 Task: Set a reminder to update your computer software on the 22nd at 4:00 PM.
Action: Mouse moved to (54, 221)
Screenshot: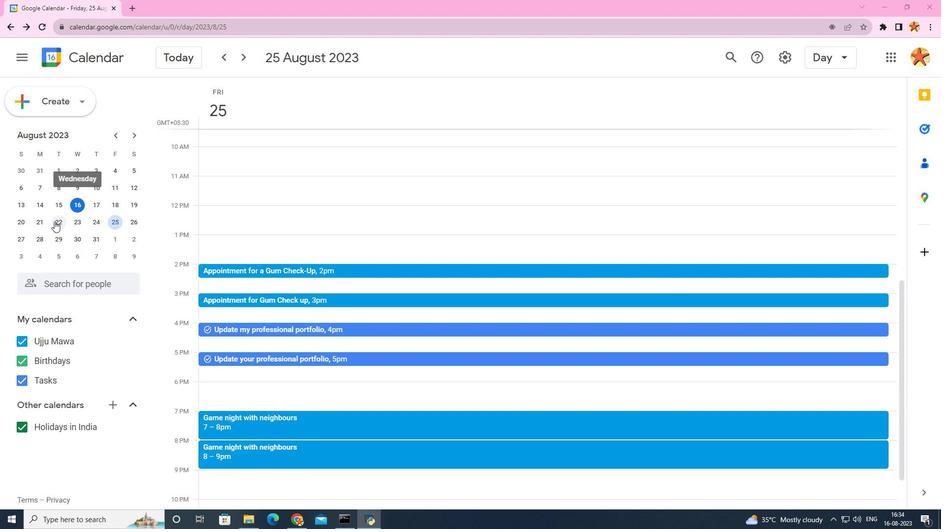 
Action: Mouse pressed left at (54, 221)
Screenshot: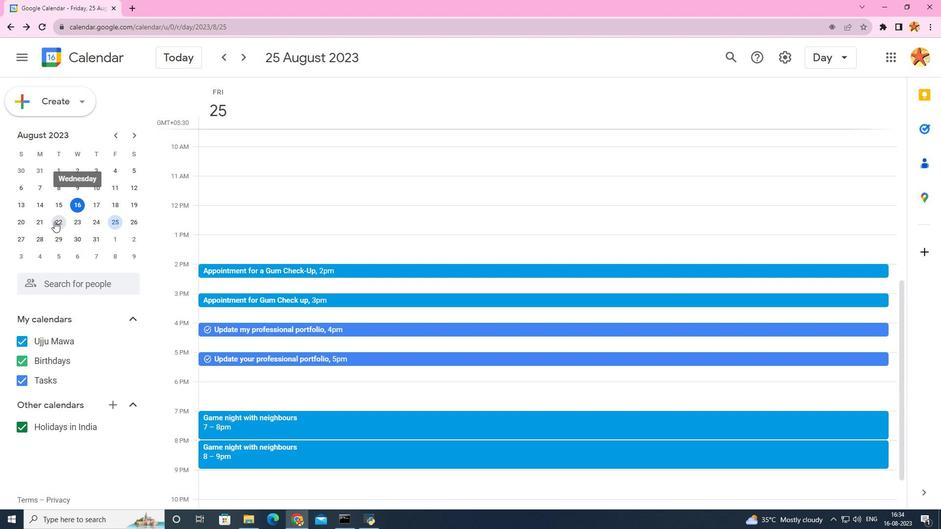 
Action: Mouse moved to (213, 340)
Screenshot: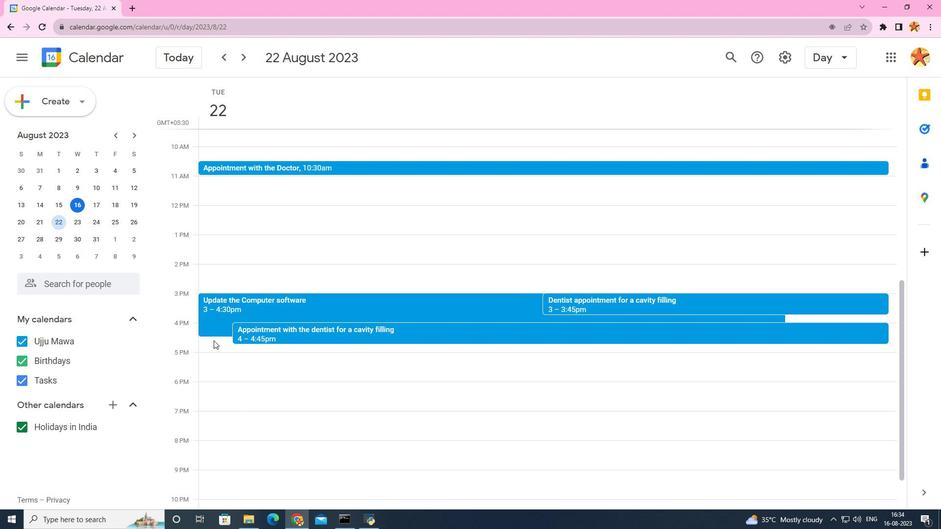 
Action: Mouse pressed left at (213, 340)
Screenshot: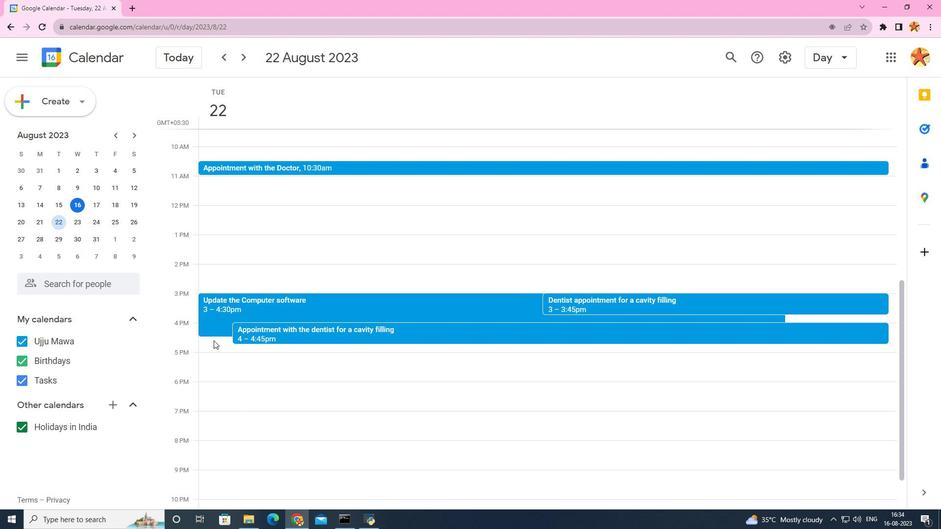 
Action: Mouse moved to (534, 231)
Screenshot: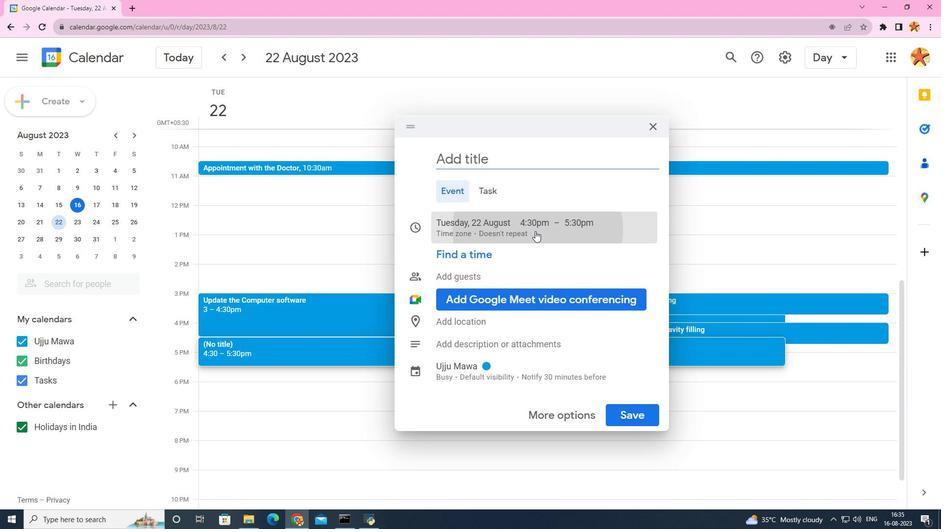 
Action: Mouse pressed left at (534, 231)
Screenshot: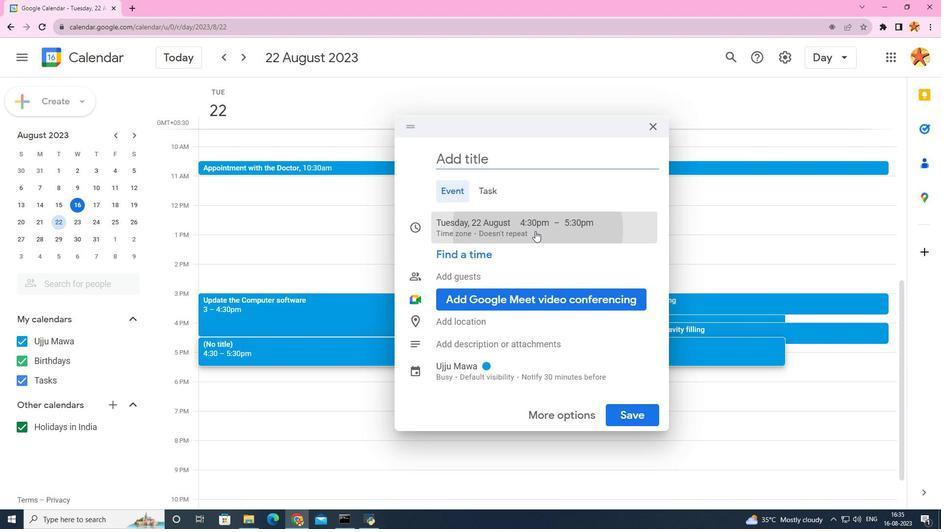 
Action: Mouse moved to (541, 221)
Screenshot: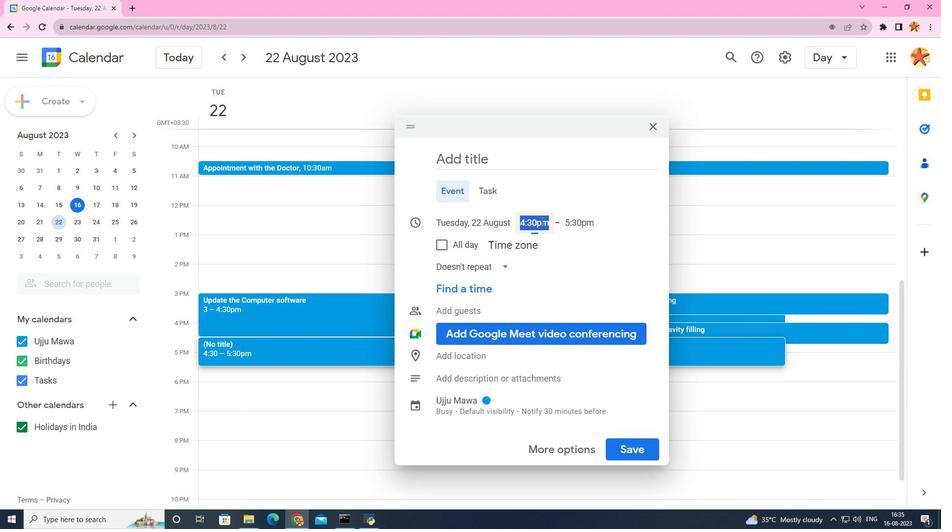 
Action: Mouse pressed left at (541, 221)
Screenshot: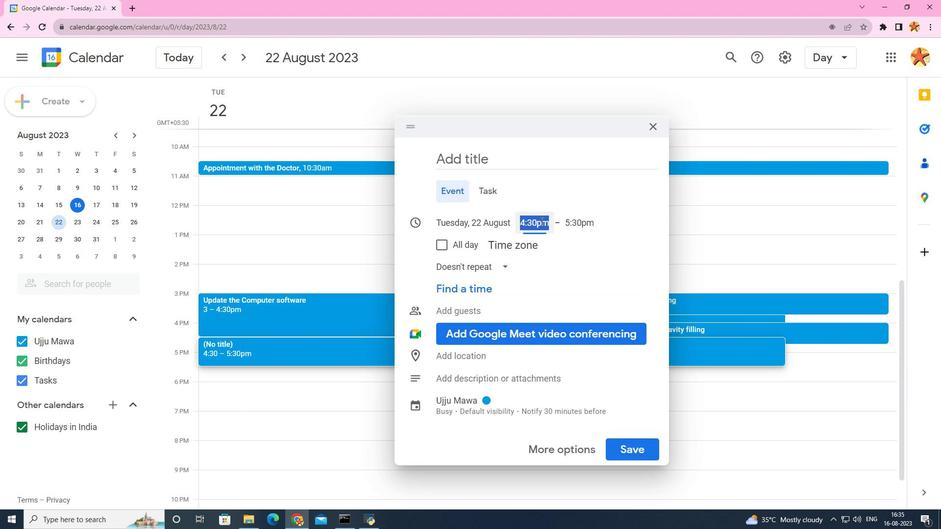 
Action: Mouse moved to (548, 250)
Screenshot: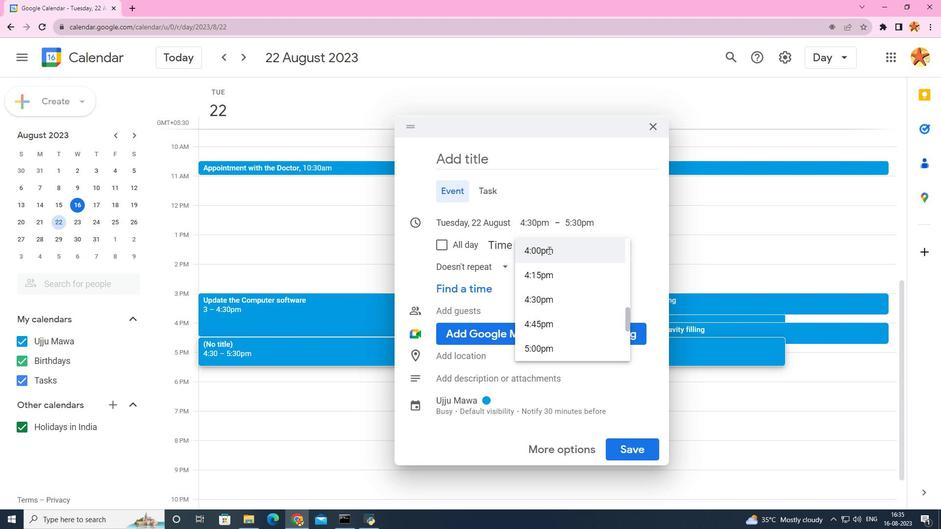
Action: Mouse pressed left at (548, 250)
Screenshot: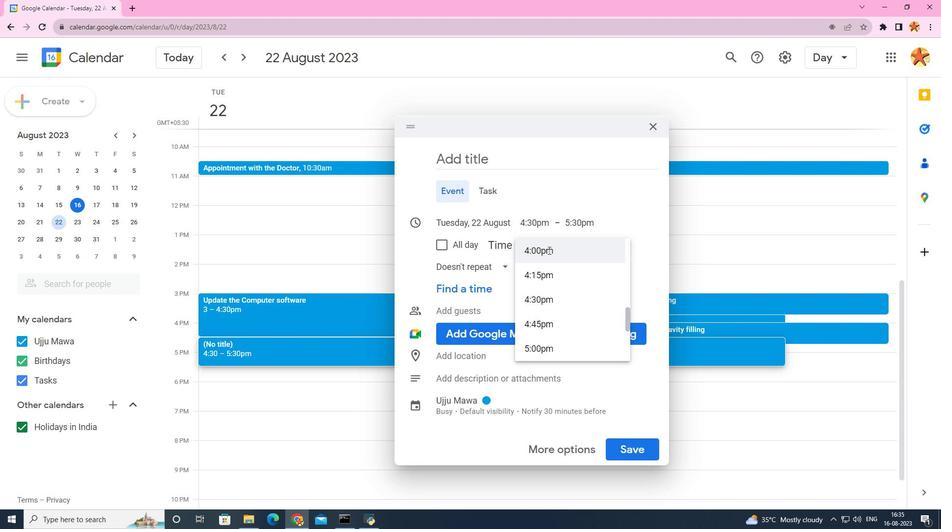 
Action: Mouse moved to (460, 159)
Screenshot: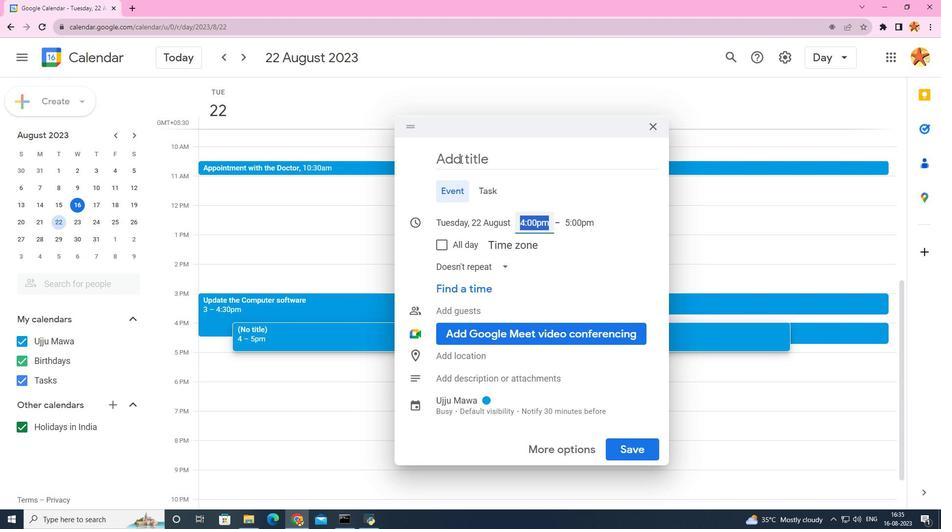 
Action: Mouse pressed left at (460, 159)
Screenshot: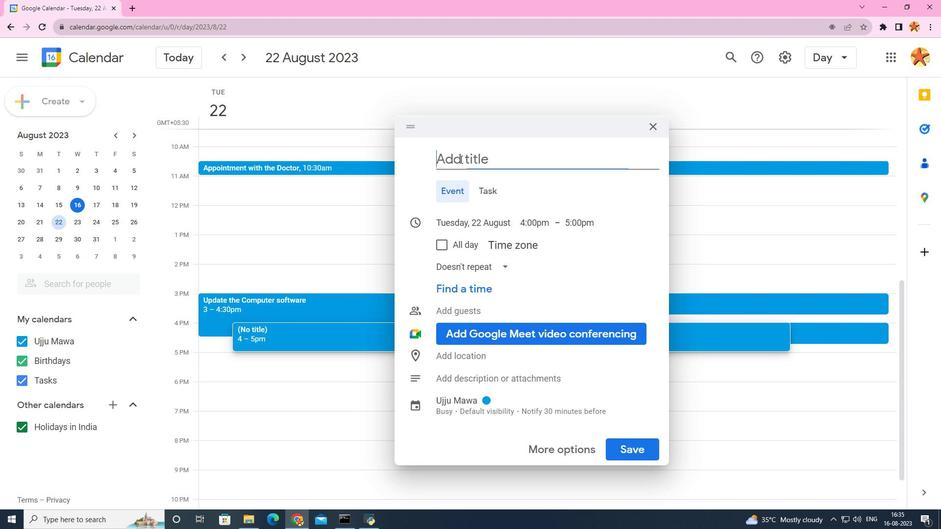 
Action: Key pressed <Key.caps_lock>U<Key.caps_lock>pdate<Key.space><Key.caps_lock>C<Key.caps_lock>omput
Screenshot: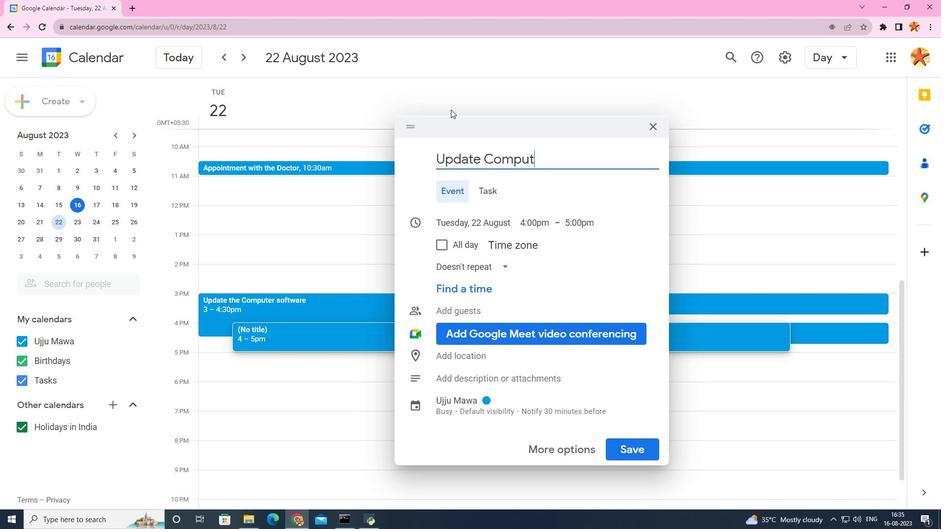 
Action: Mouse moved to (451, 109)
Screenshot: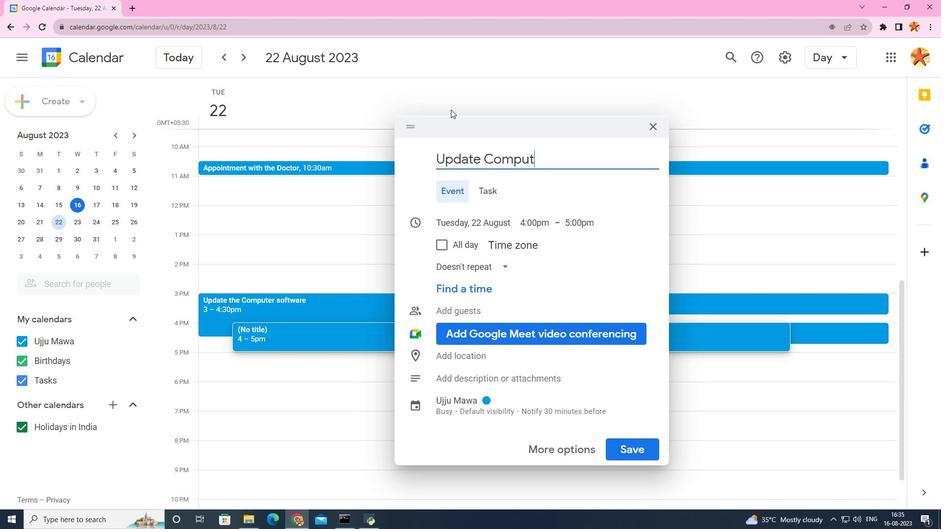 
Action: Key pressed er<Key.space>
Screenshot: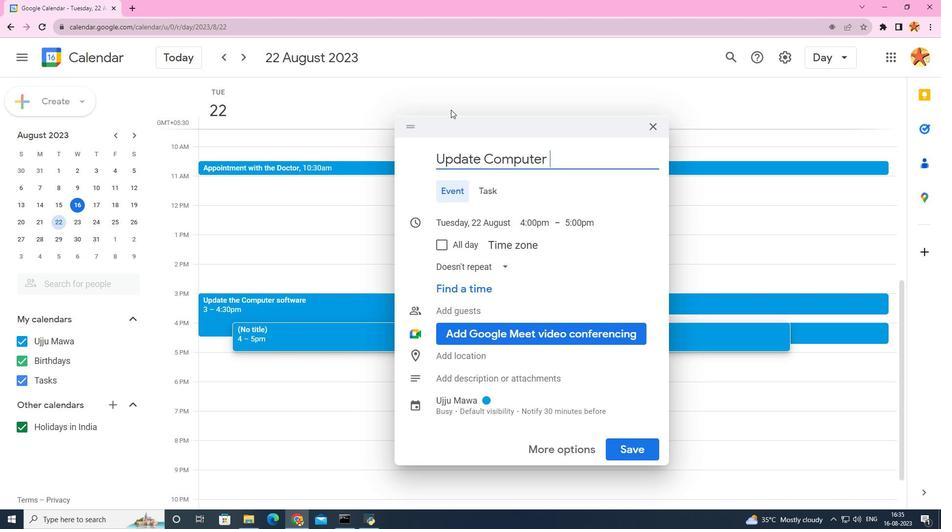 
Action: Mouse moved to (423, 118)
Screenshot: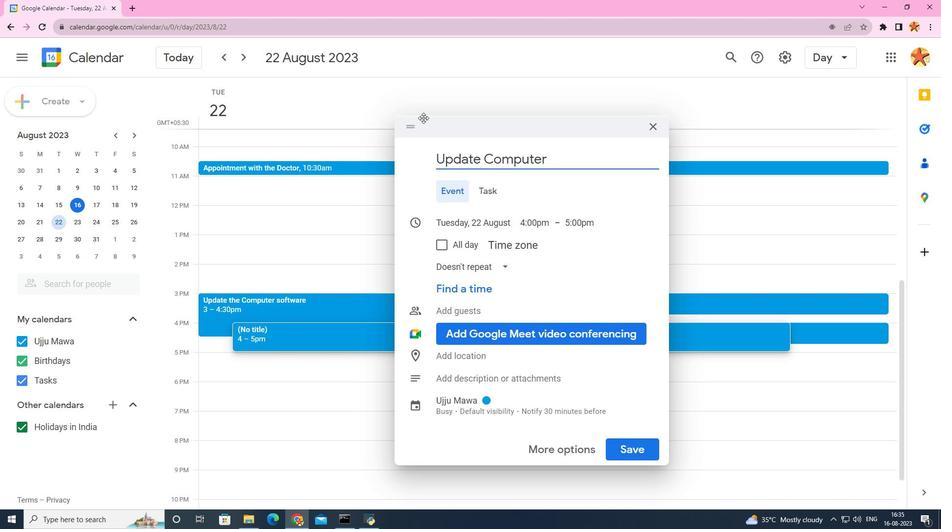 
Action: Key pressed software
Screenshot: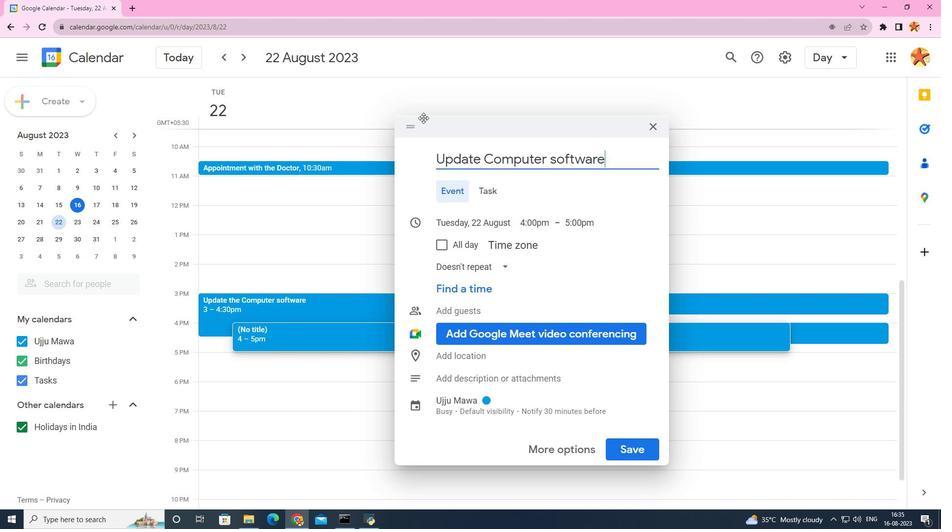 
Action: Mouse moved to (587, 225)
Screenshot: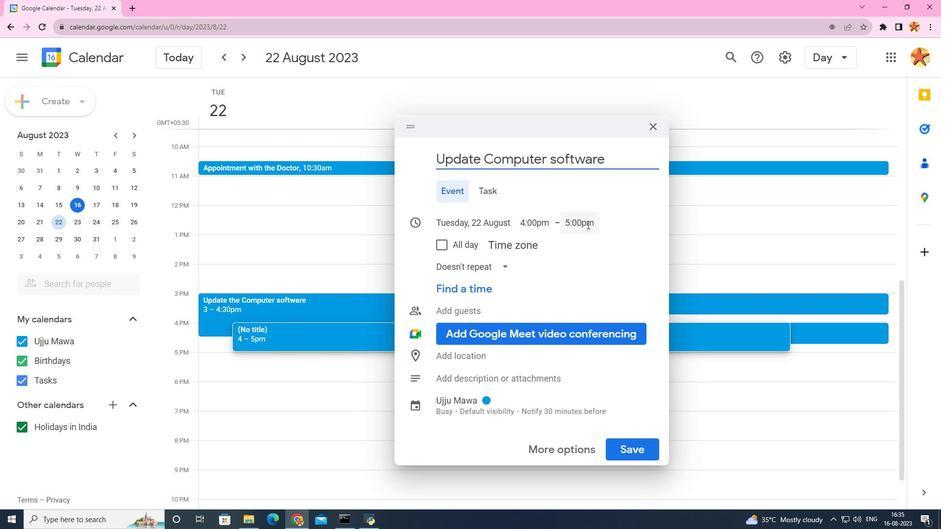 
Action: Mouse pressed left at (587, 225)
Screenshot: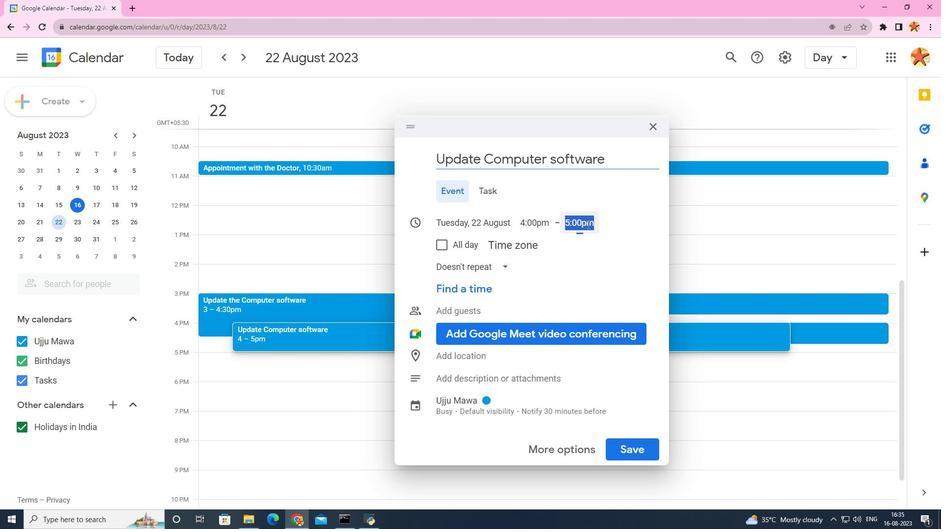 
Action: Mouse moved to (605, 256)
Screenshot: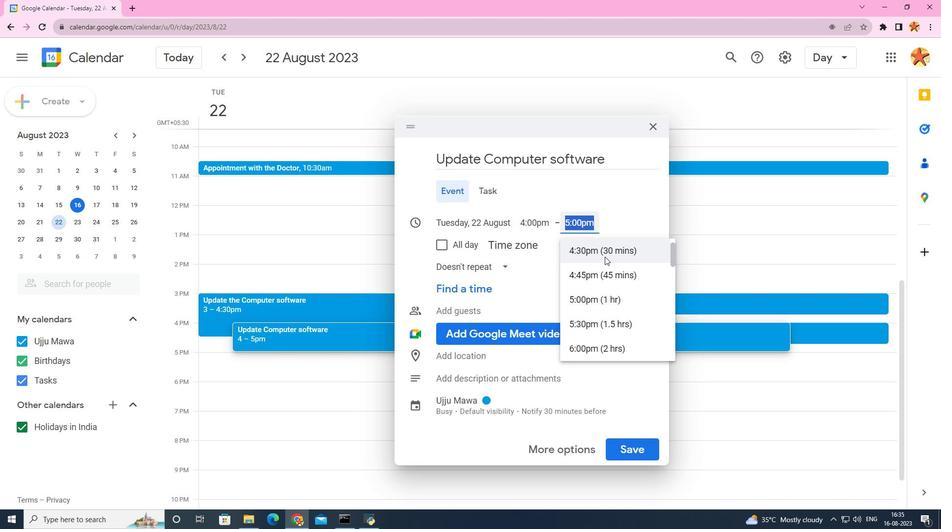 
Action: Mouse pressed left at (605, 256)
Screenshot: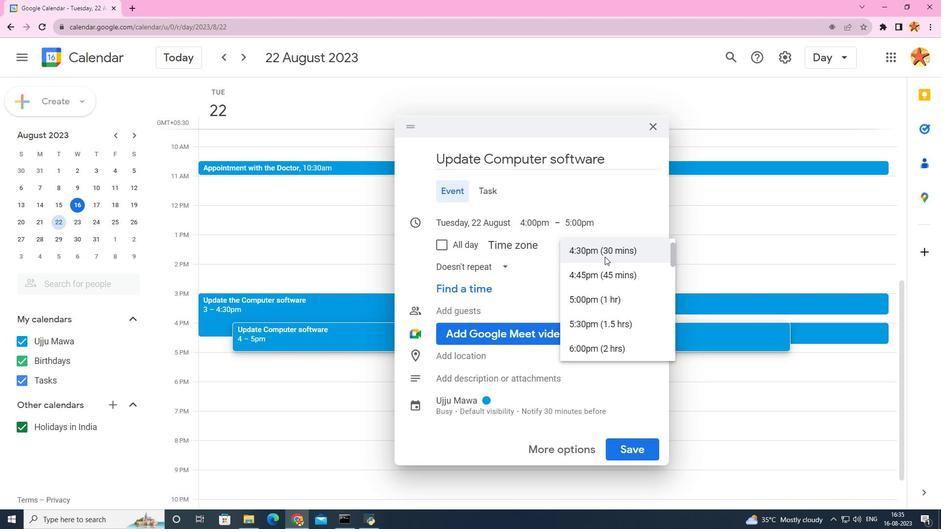 
Action: Mouse moved to (626, 453)
Screenshot: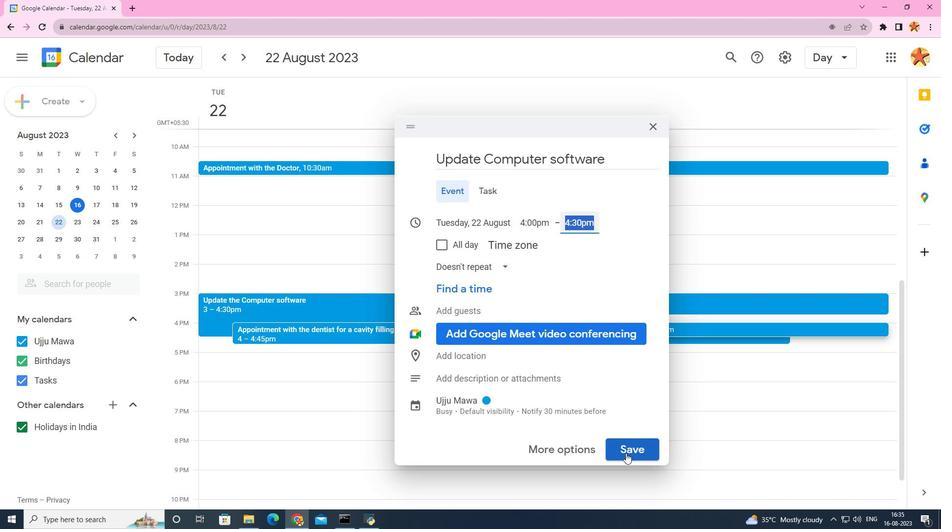 
Action: Mouse pressed left at (626, 453)
Screenshot: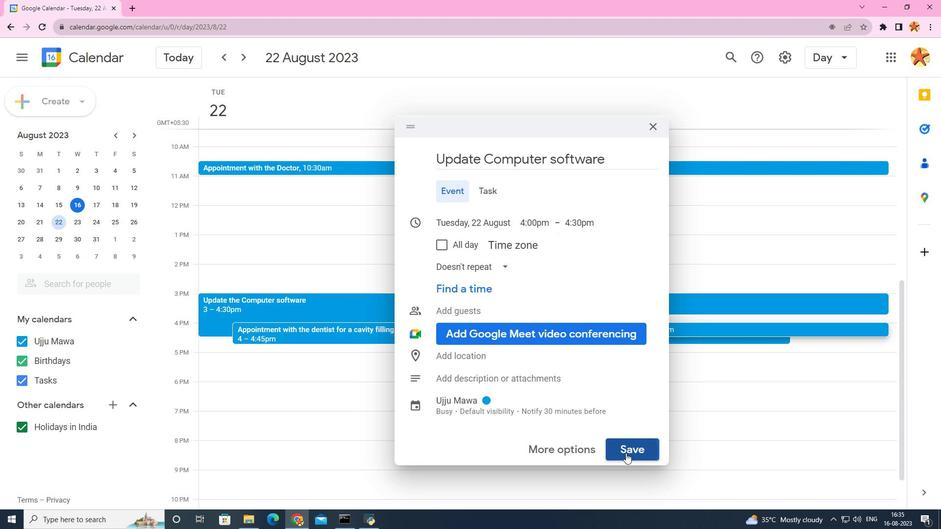 
